 Task: Add Now Jasmine Oil to the cart.
Action: Mouse moved to (754, 275)
Screenshot: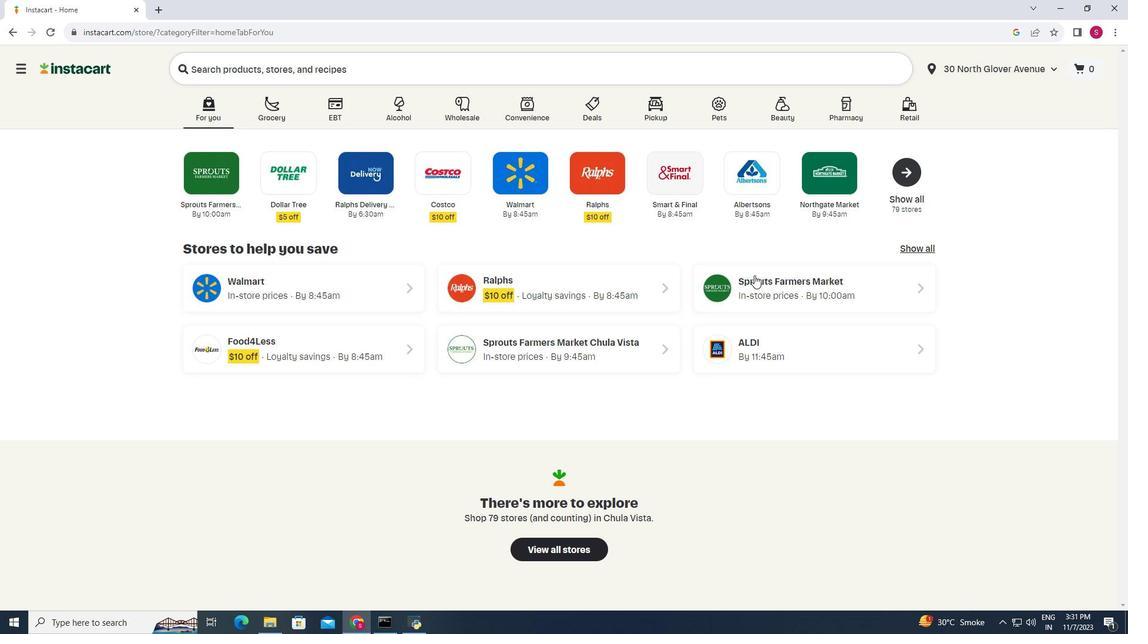 
Action: Mouse pressed left at (754, 275)
Screenshot: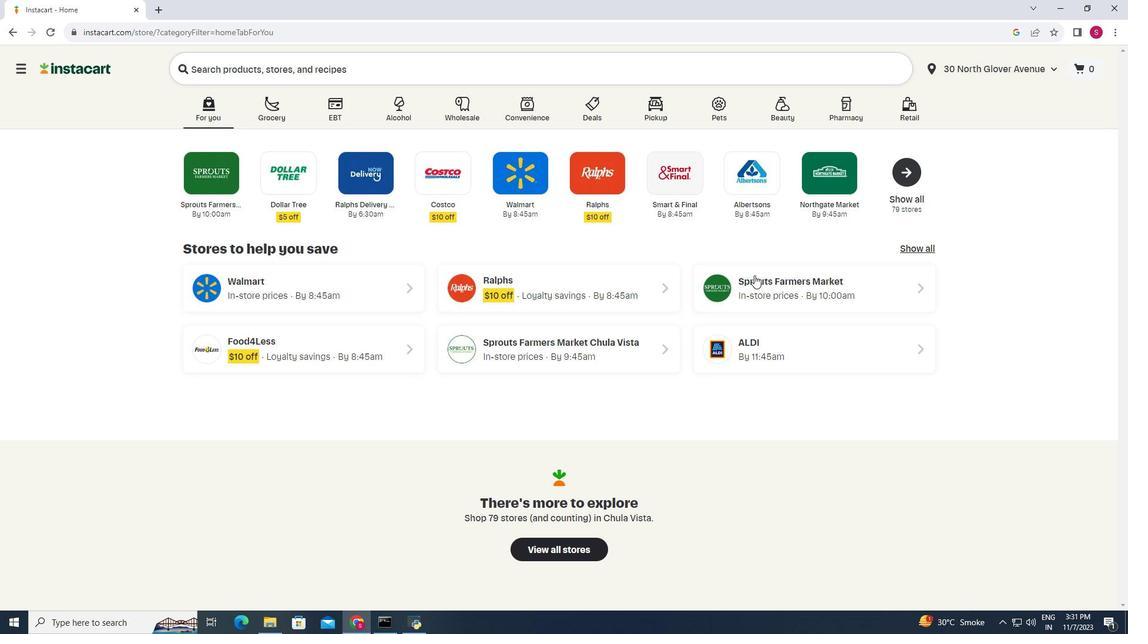 
Action: Mouse moved to (60, 416)
Screenshot: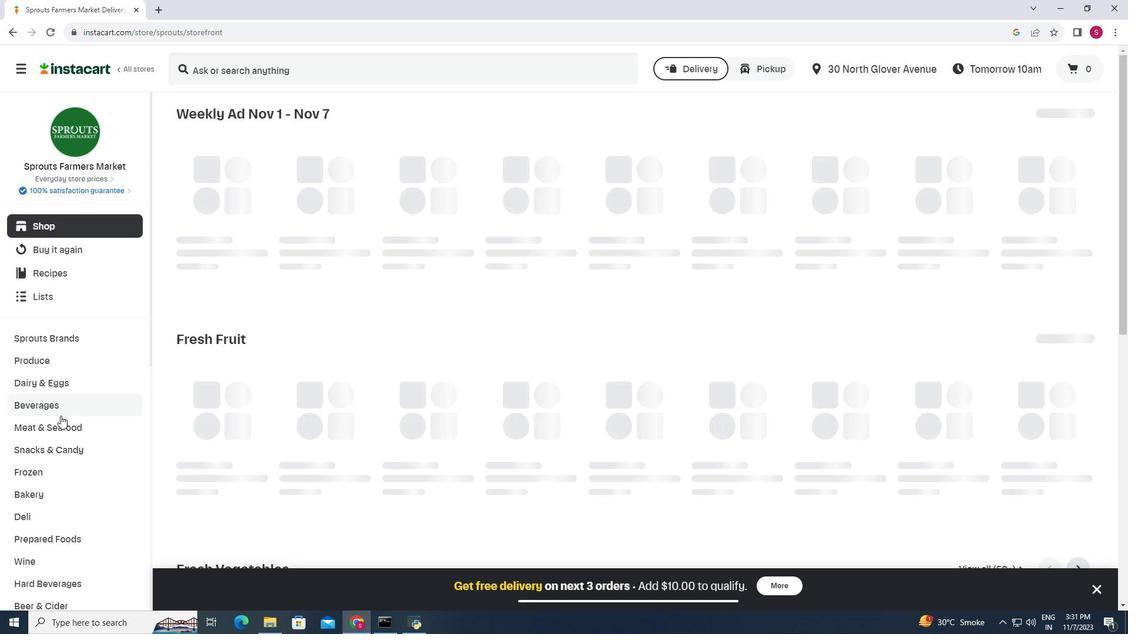 
Action: Mouse scrolled (60, 415) with delta (0, 0)
Screenshot: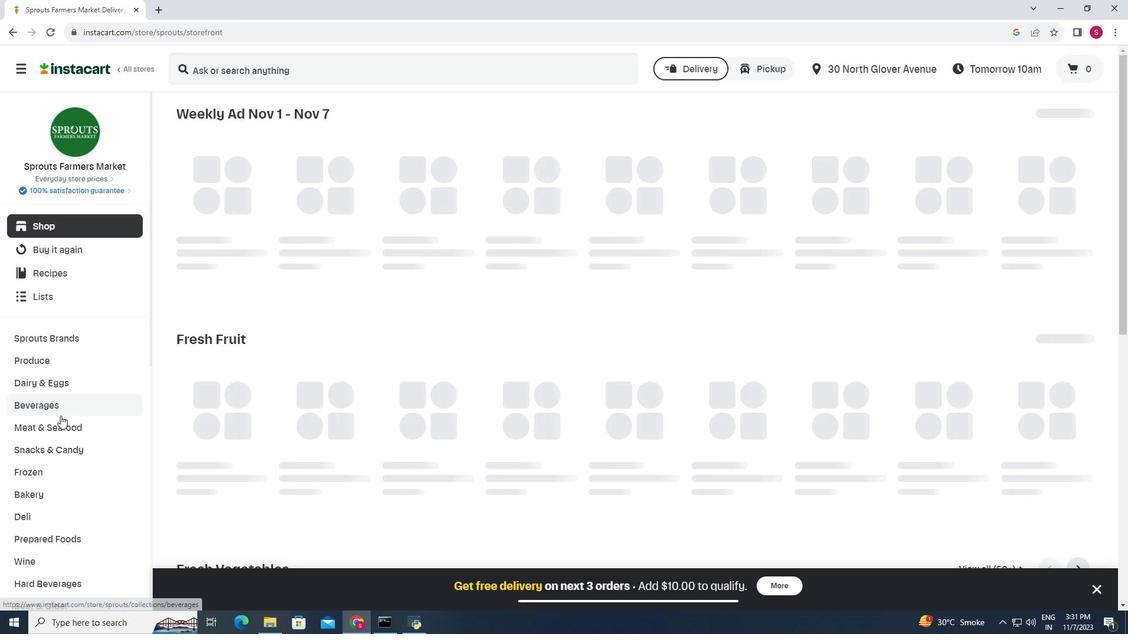 
Action: Mouse scrolled (60, 415) with delta (0, 0)
Screenshot: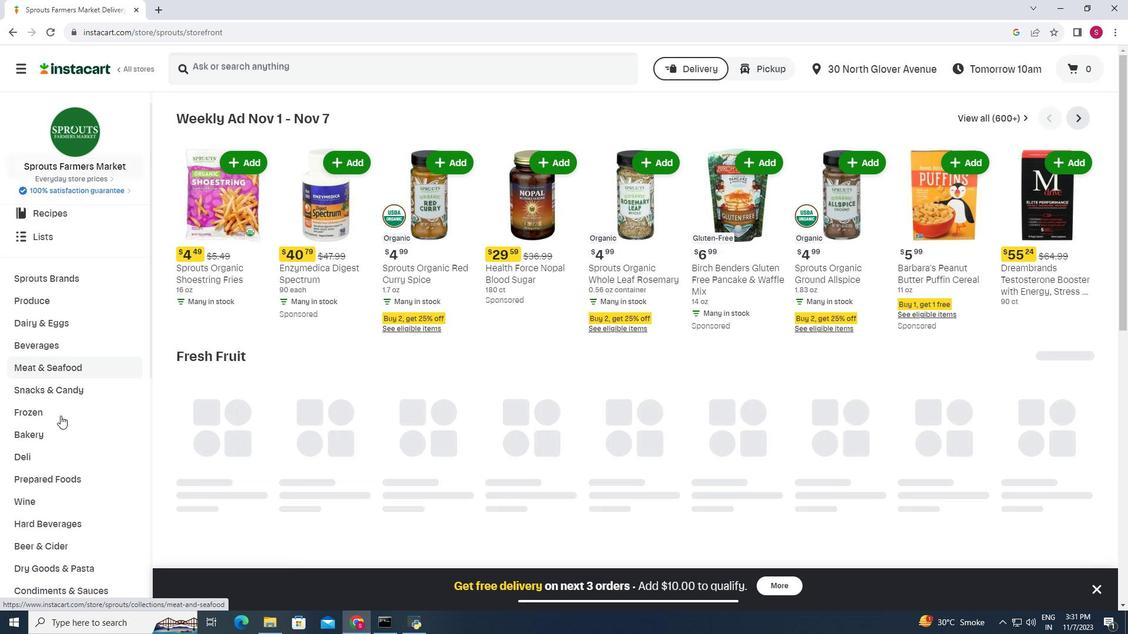 
Action: Mouse moved to (61, 416)
Screenshot: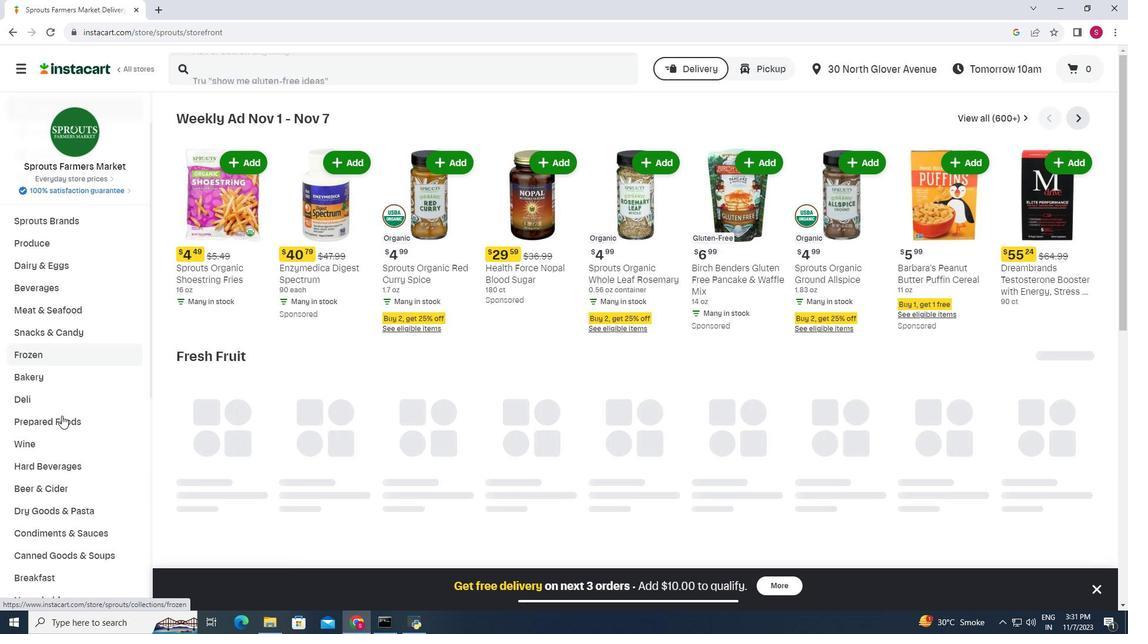 
Action: Mouse scrolled (61, 415) with delta (0, 0)
Screenshot: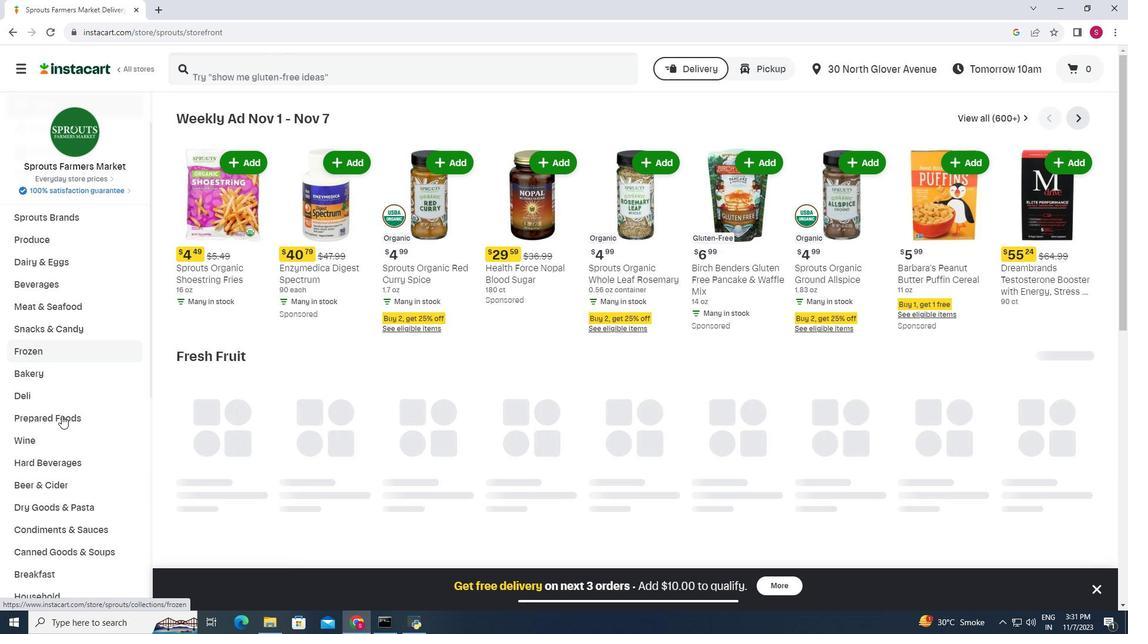 
Action: Mouse moved to (47, 534)
Screenshot: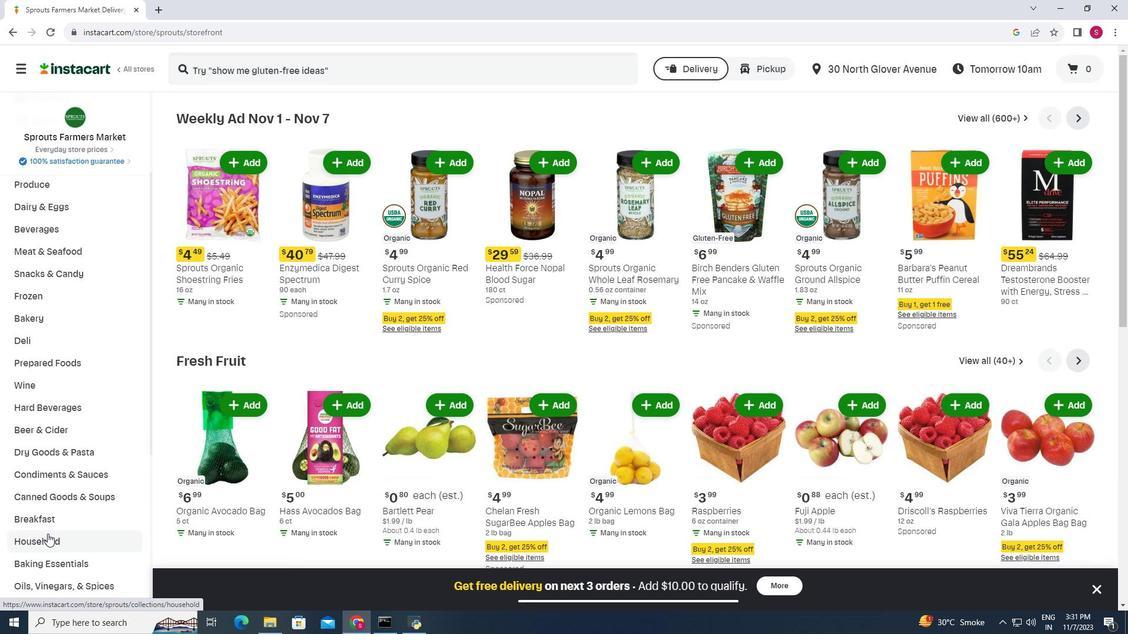 
Action: Mouse pressed left at (47, 534)
Screenshot: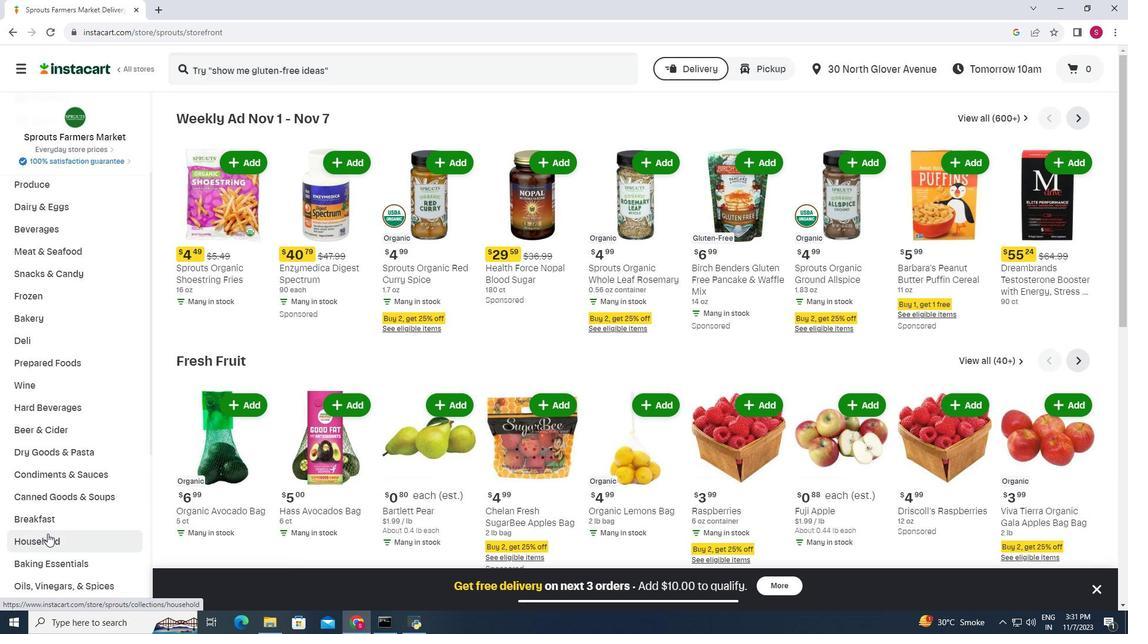 
Action: Mouse moved to (644, 146)
Screenshot: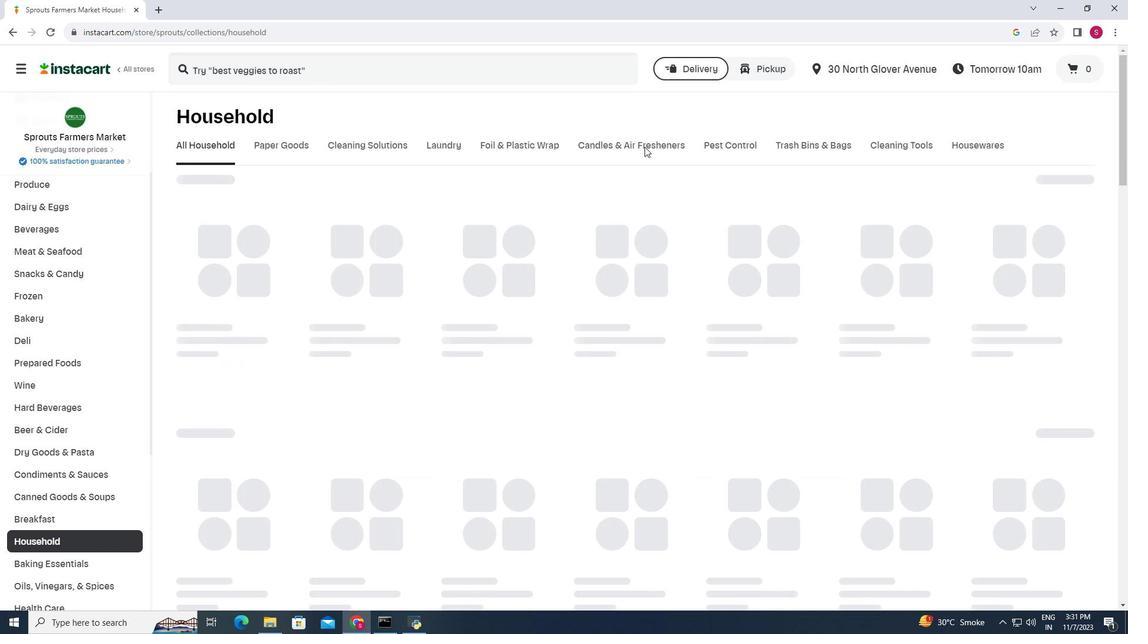
Action: Mouse pressed left at (644, 146)
Screenshot: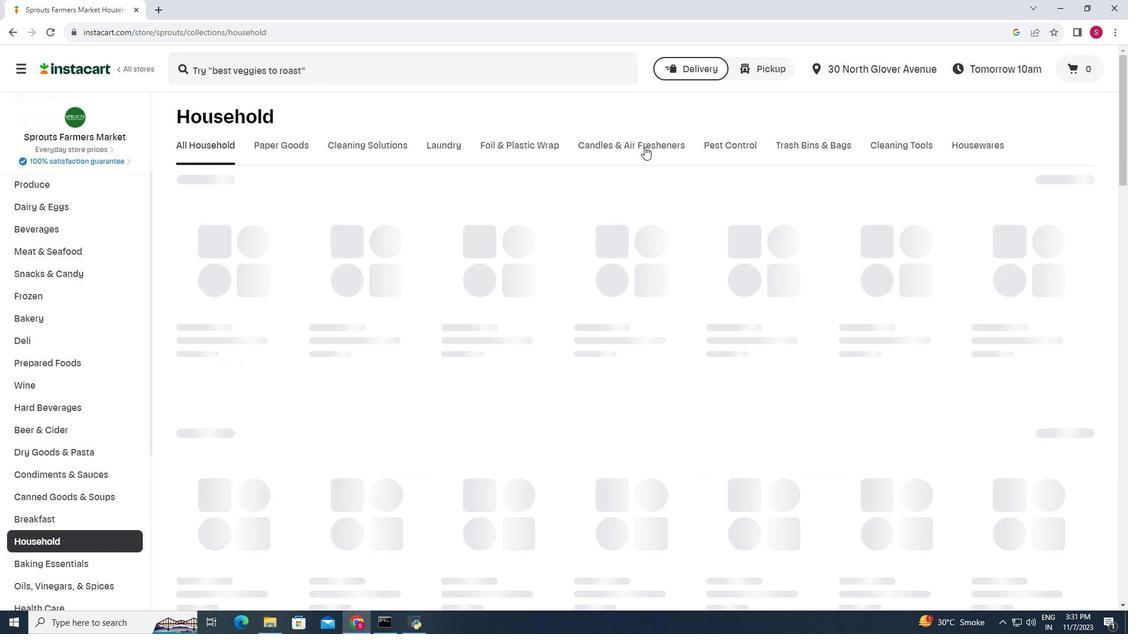 
Action: Mouse moved to (337, 69)
Screenshot: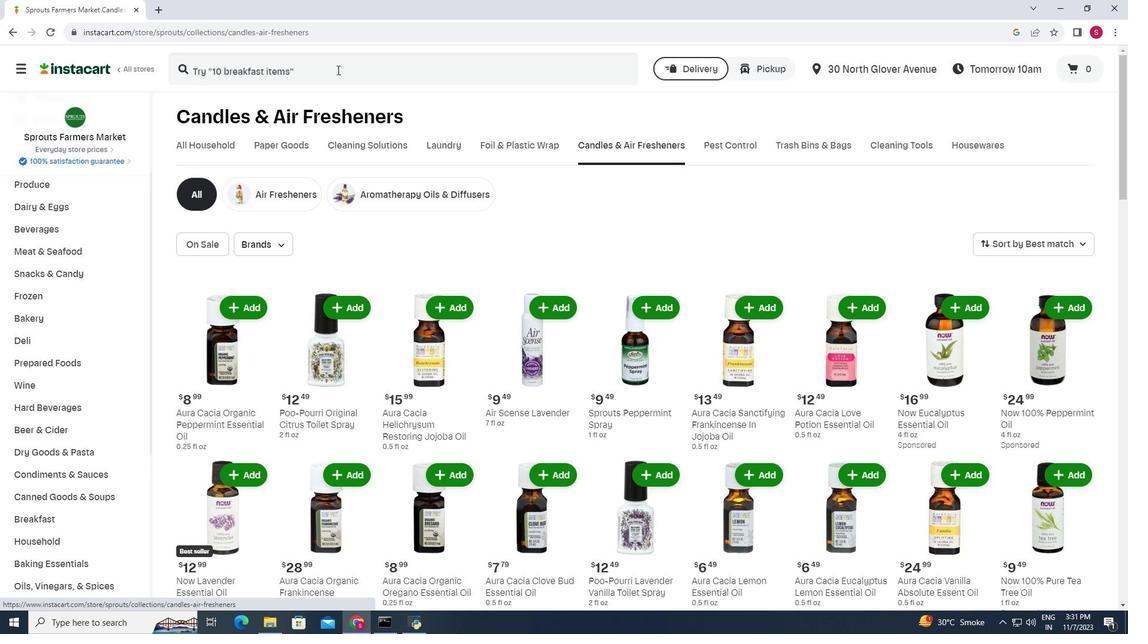 
Action: Mouse pressed left at (337, 69)
Screenshot: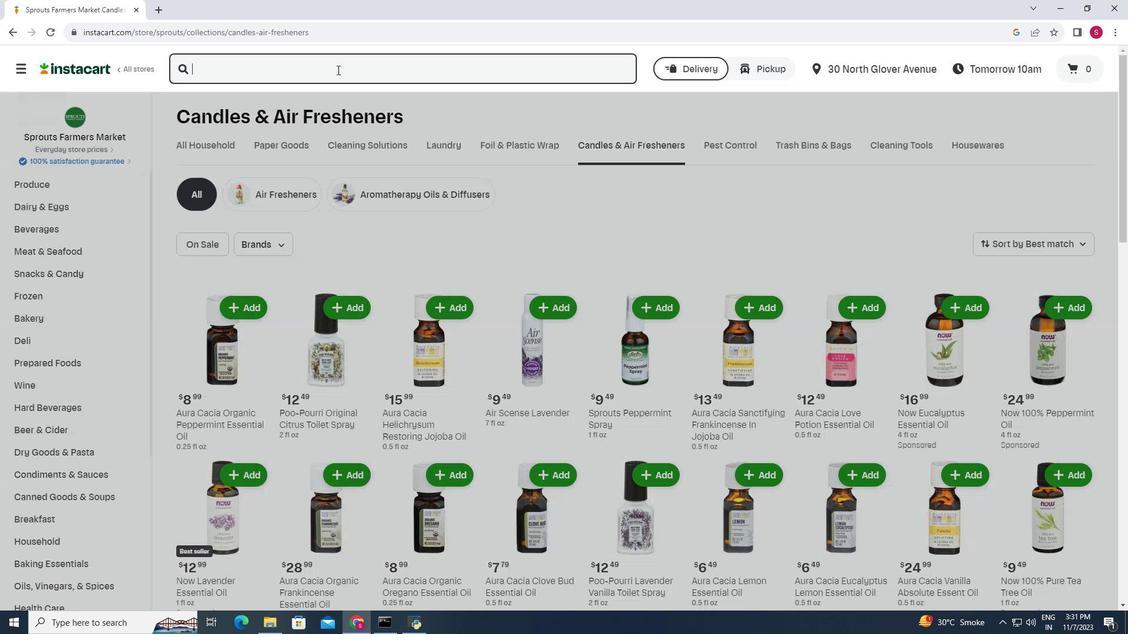 
Action: Mouse moved to (300, 0)
Screenshot: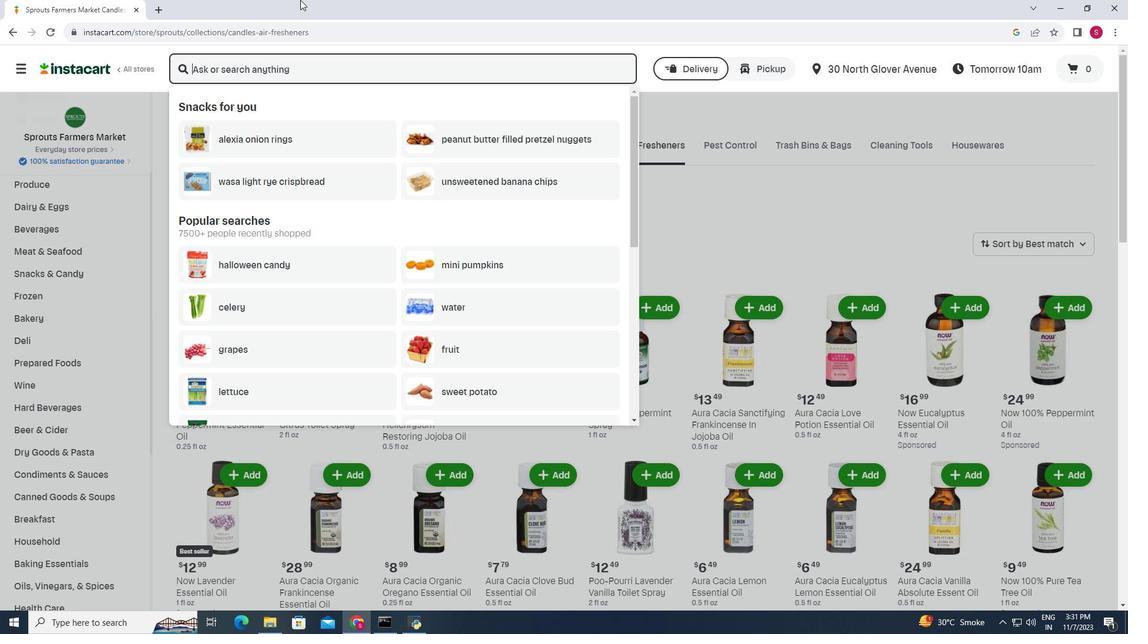 
Action: Key pressed <Key.shift>Now<Key.space><Key.shift>JAsmine<Key.space><Key.backspace><Key.backspace><Key.backspace><Key.backspace><Key.backspace><Key.backspace><Key.backspace>asmine<Key.space><Key.shift>Oil<Key.enter>
Screenshot: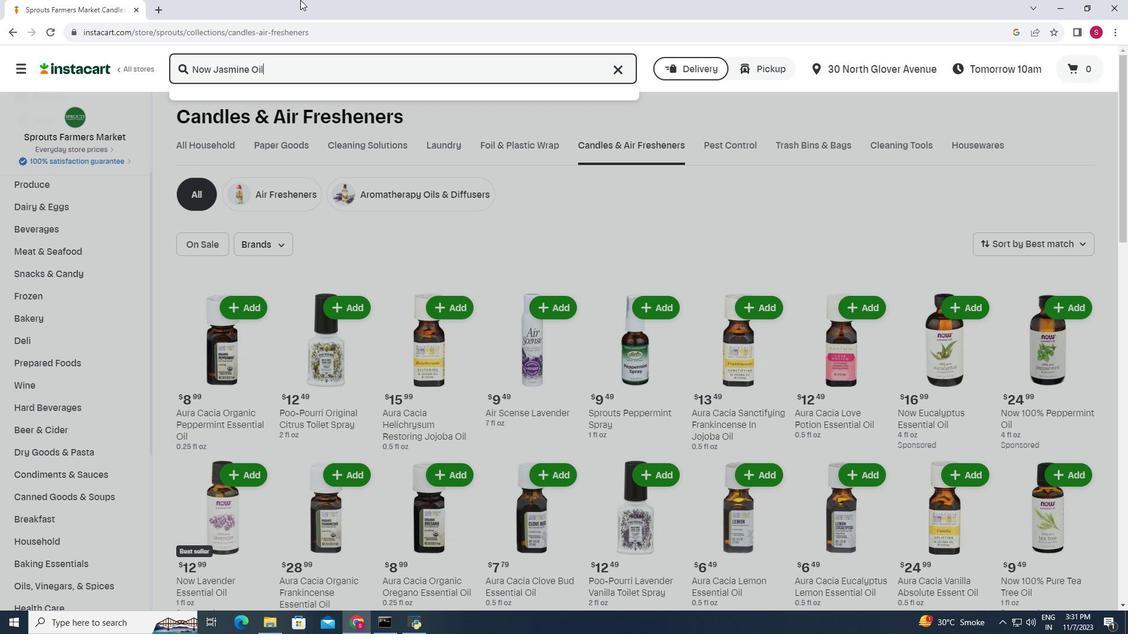 
Action: Mouse moved to (697, 164)
Screenshot: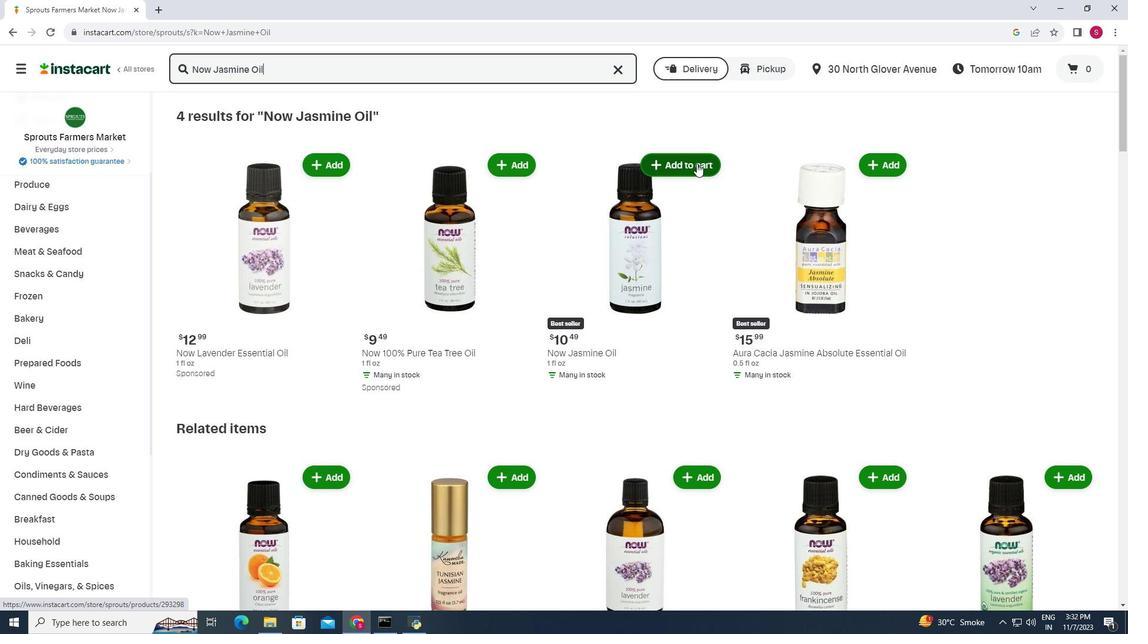 
Action: Mouse pressed left at (697, 164)
Screenshot: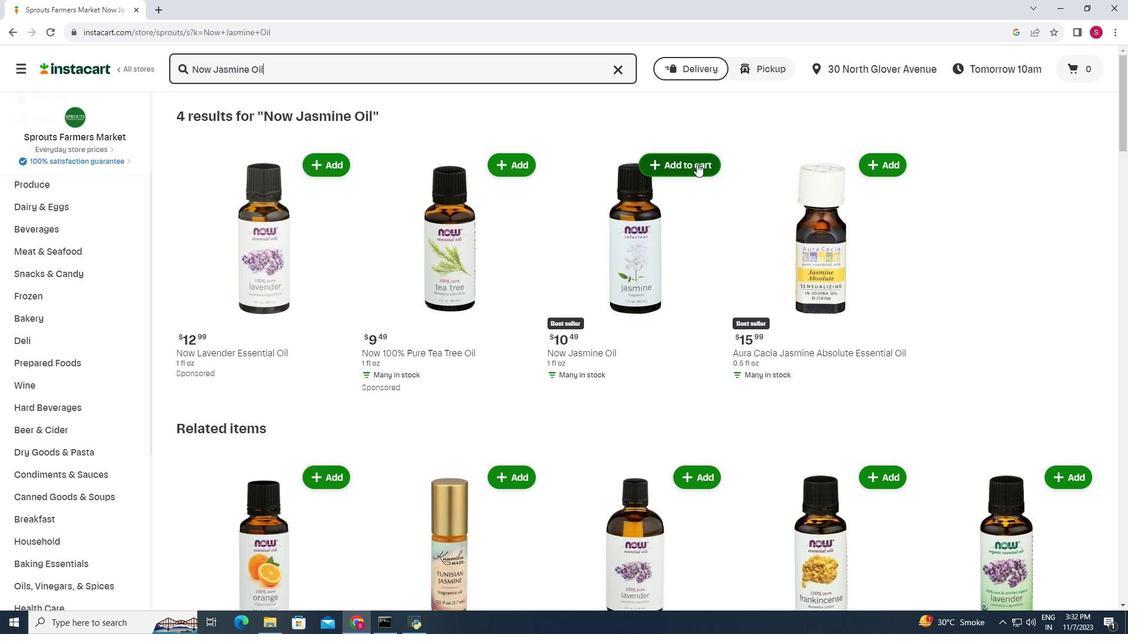 
Action: Mouse moved to (728, 144)
Screenshot: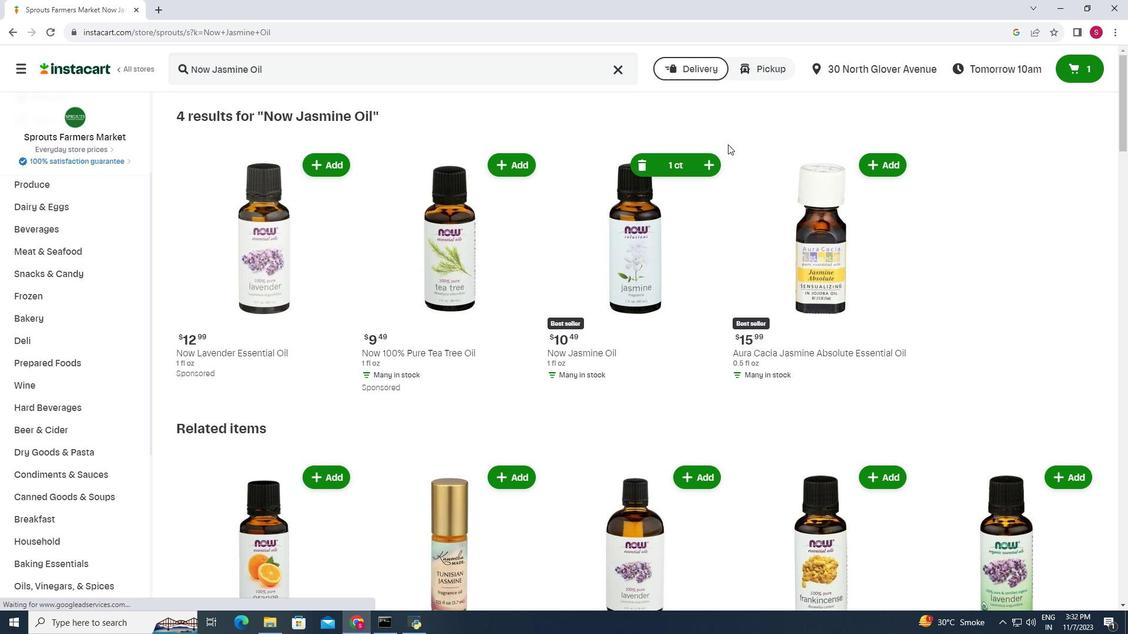 
